 Task: Add a condition where "Channel Is not Web Widget" in unsolved tickets in your groups.
Action: Mouse moved to (143, 465)
Screenshot: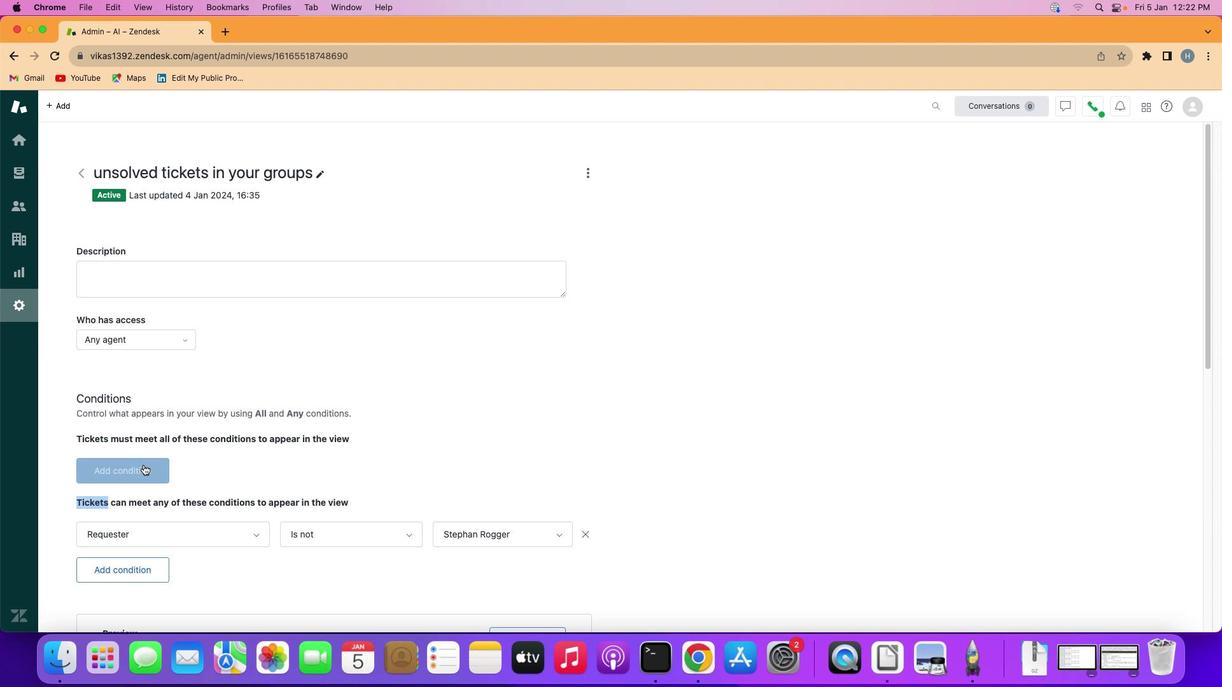 
Action: Mouse pressed left at (143, 465)
Screenshot: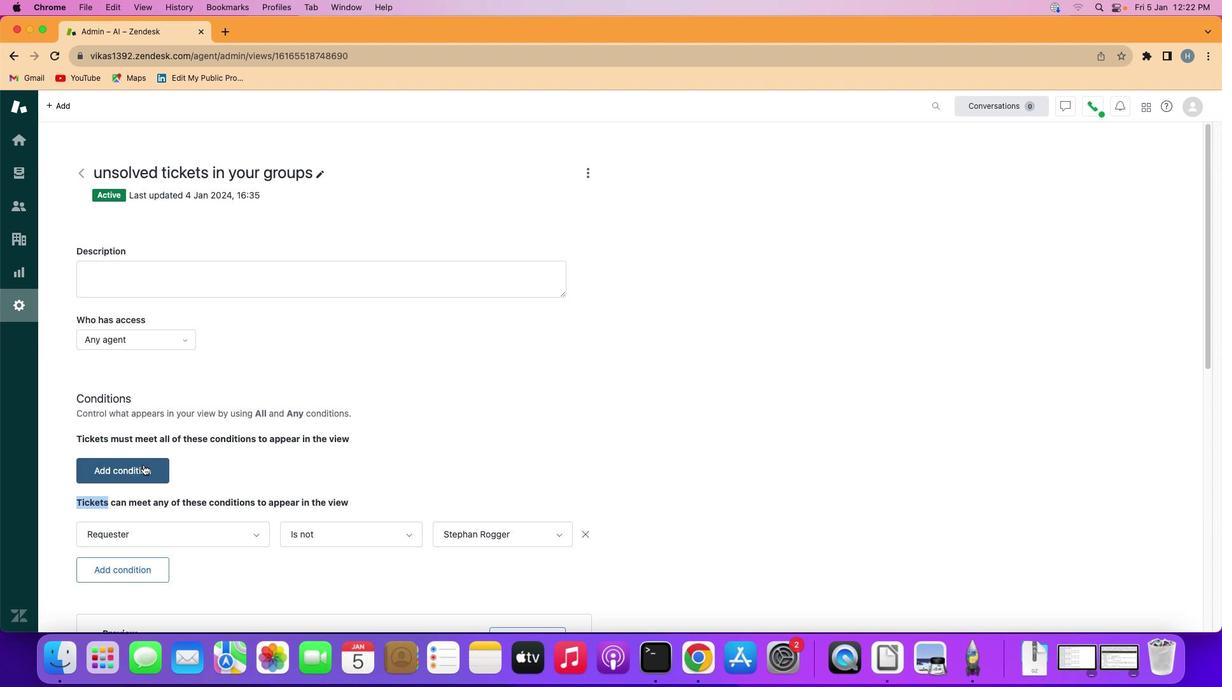 
Action: Mouse moved to (169, 462)
Screenshot: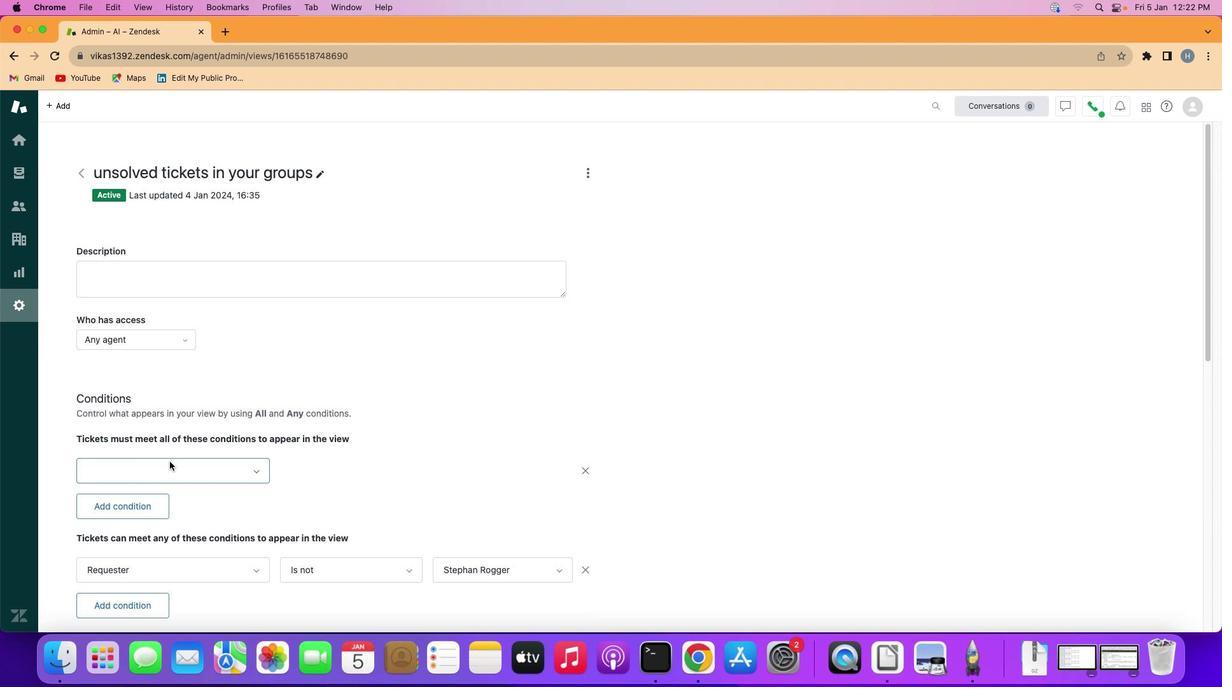 
Action: Mouse pressed left at (169, 462)
Screenshot: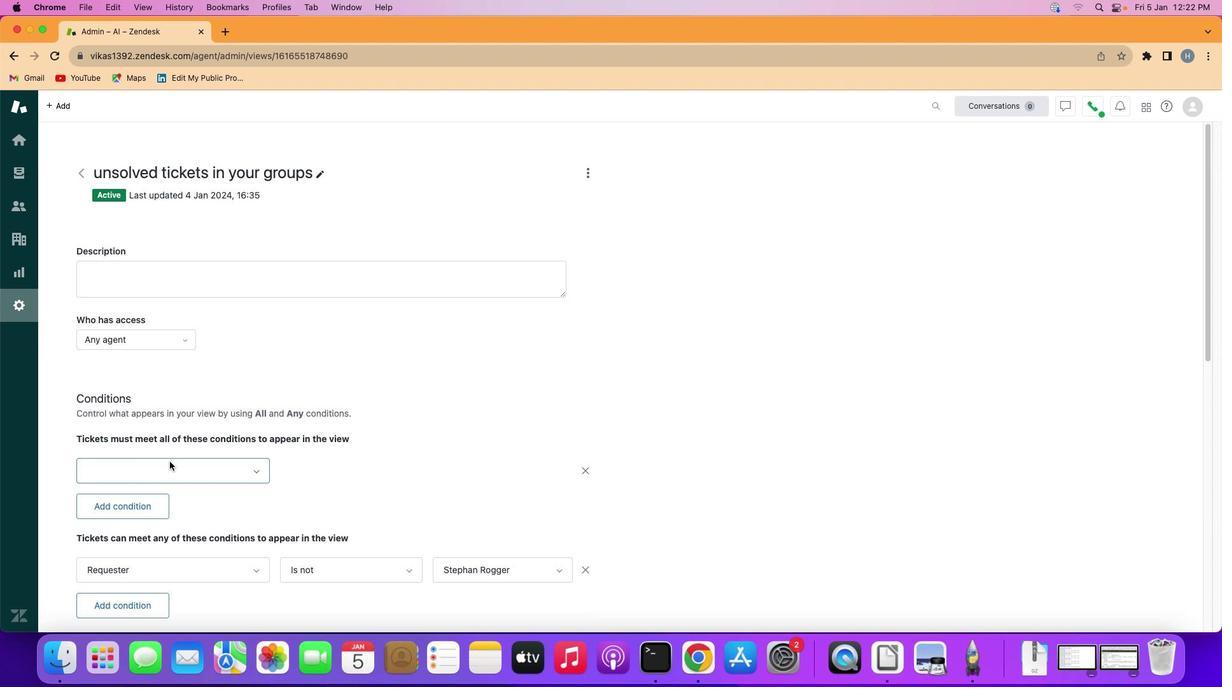 
Action: Mouse moved to (166, 385)
Screenshot: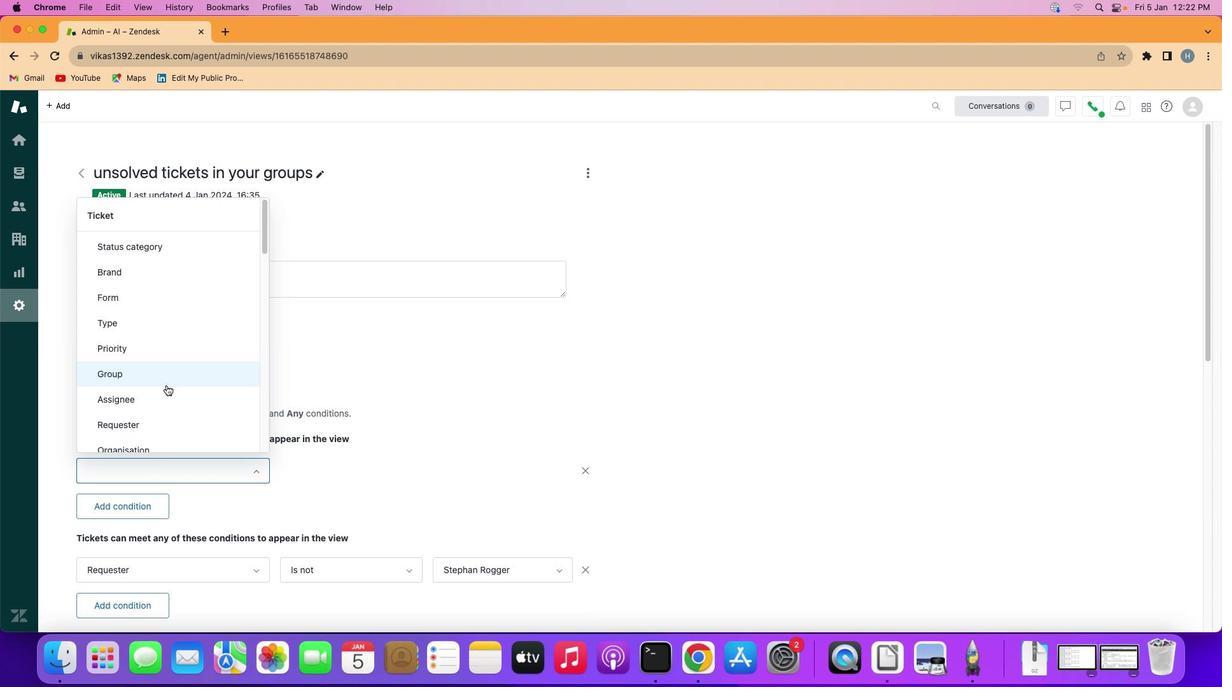 
Action: Mouse scrolled (166, 385) with delta (0, 0)
Screenshot: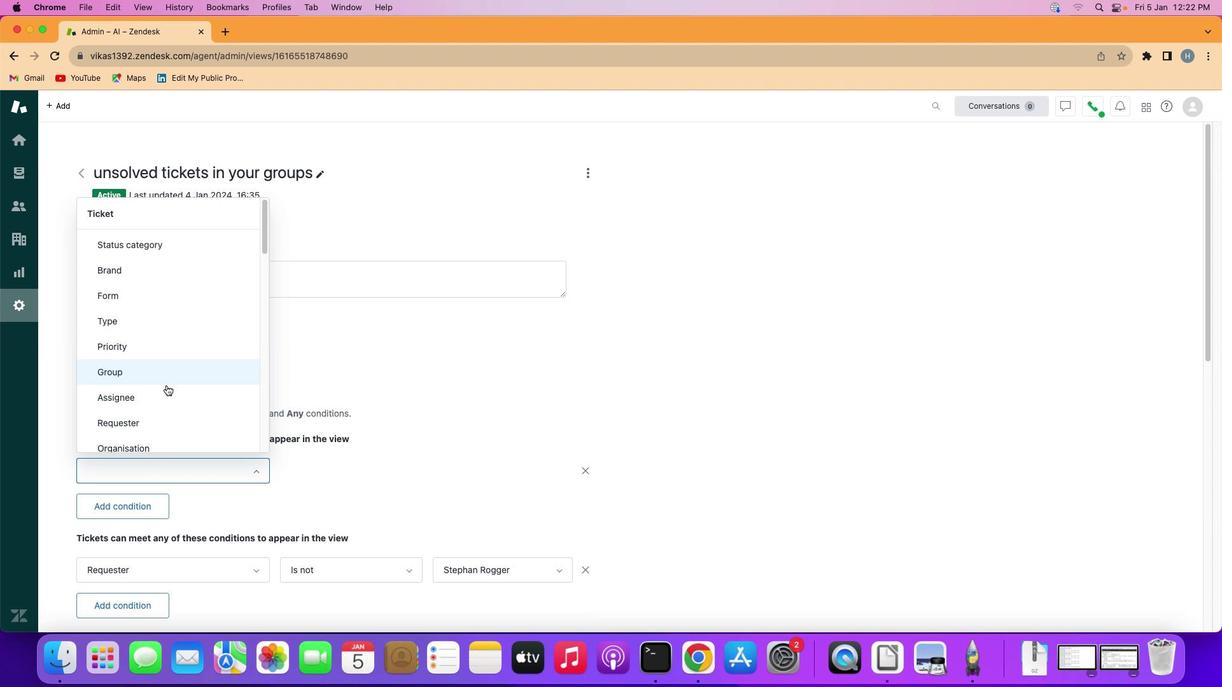 
Action: Mouse scrolled (166, 385) with delta (0, 0)
Screenshot: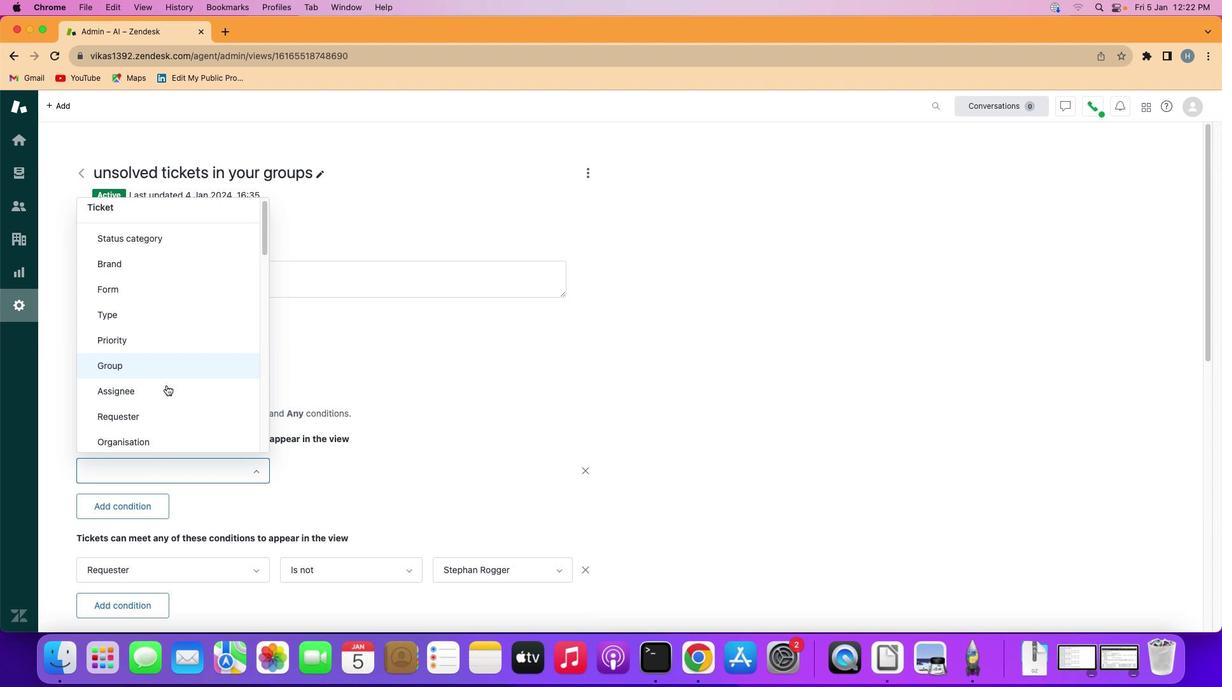 
Action: Mouse scrolled (166, 385) with delta (0, 0)
Screenshot: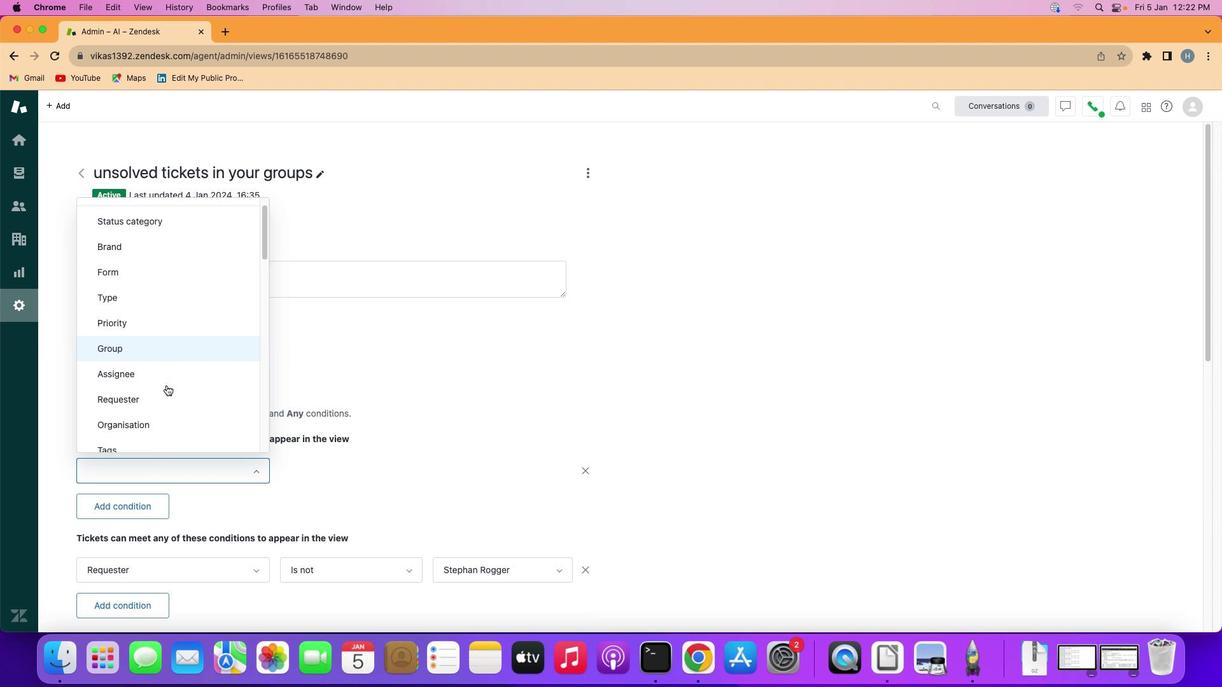 
Action: Mouse scrolled (166, 385) with delta (0, -1)
Screenshot: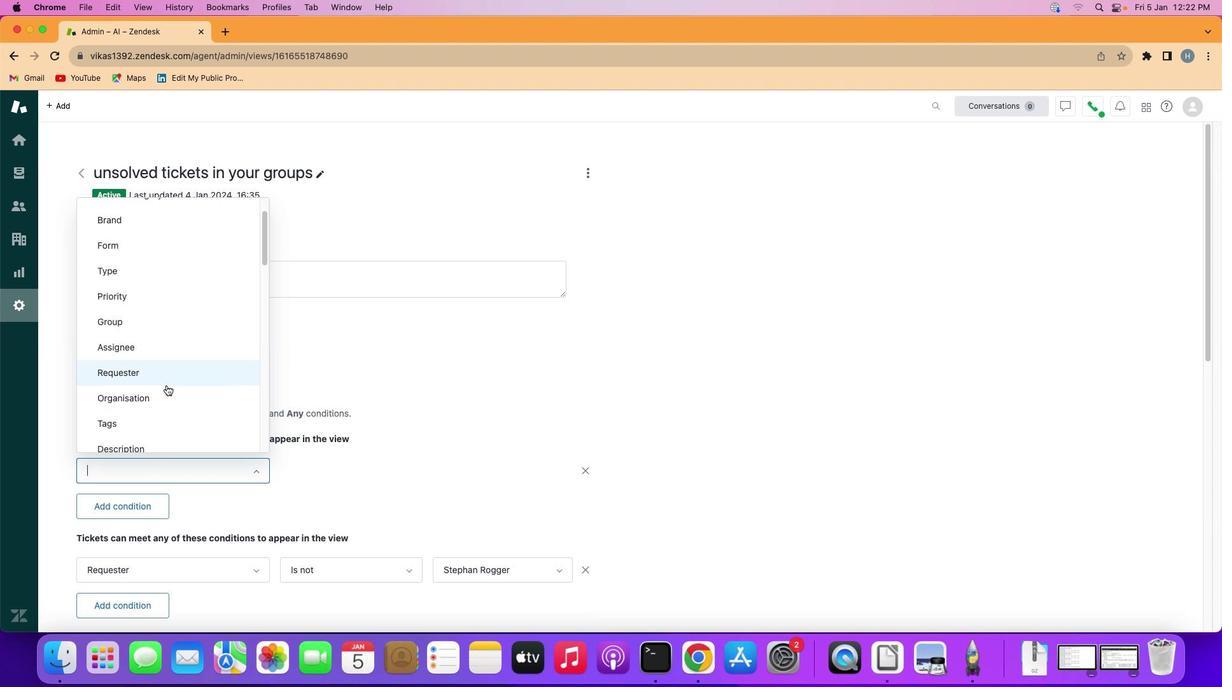 
Action: Mouse moved to (166, 385)
Screenshot: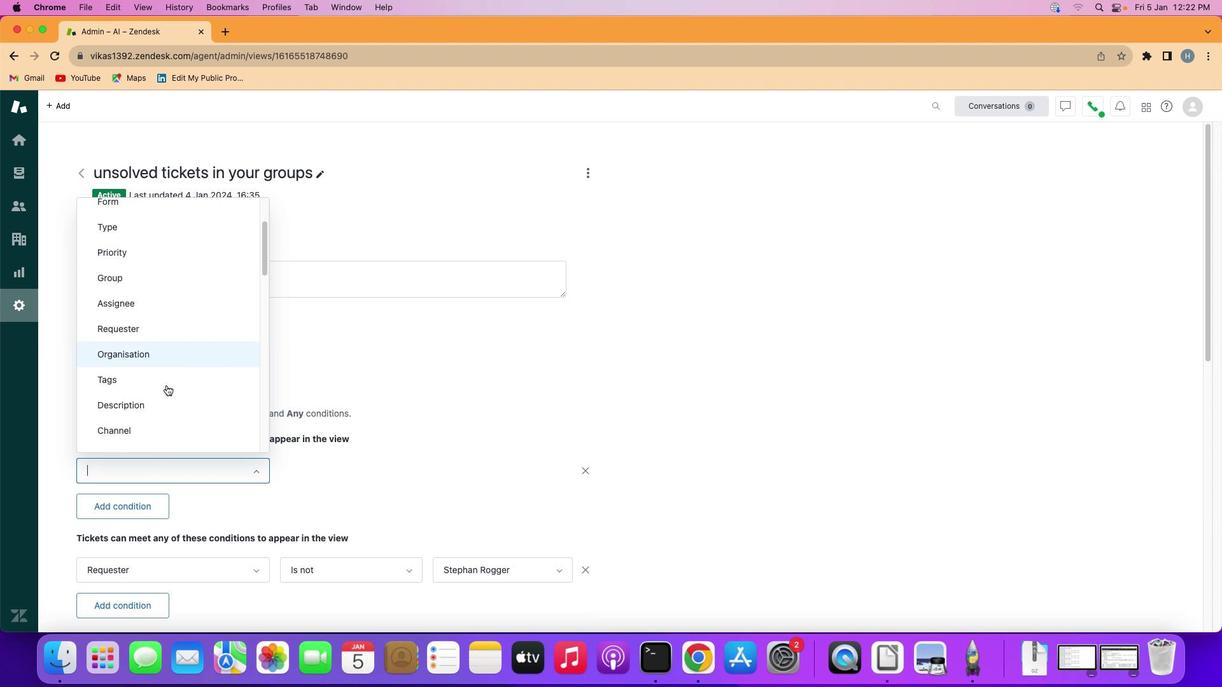 
Action: Mouse scrolled (166, 385) with delta (0, -1)
Screenshot: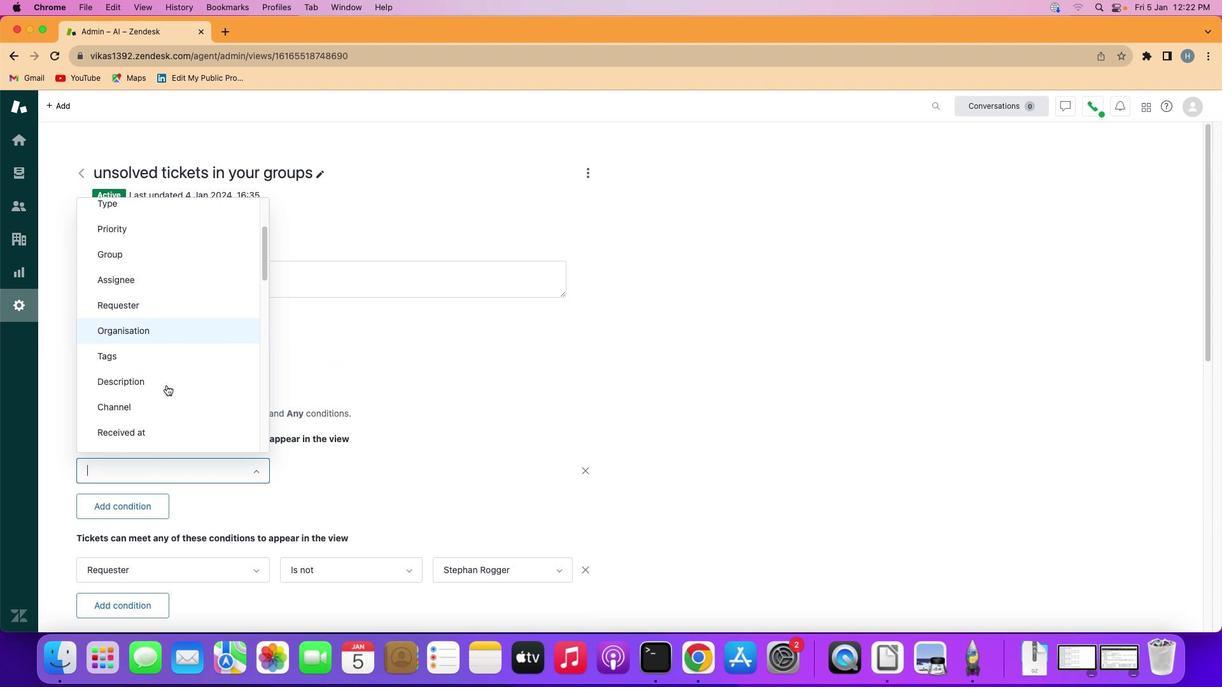 
Action: Mouse moved to (178, 367)
Screenshot: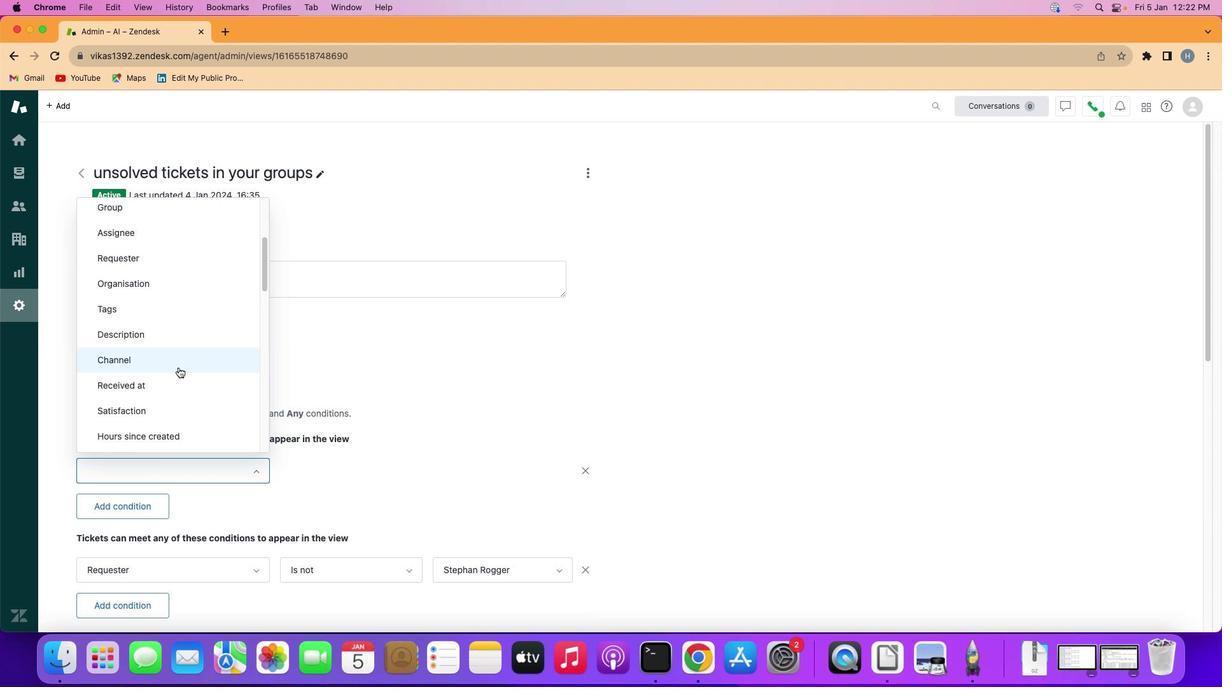 
Action: Mouse pressed left at (178, 367)
Screenshot: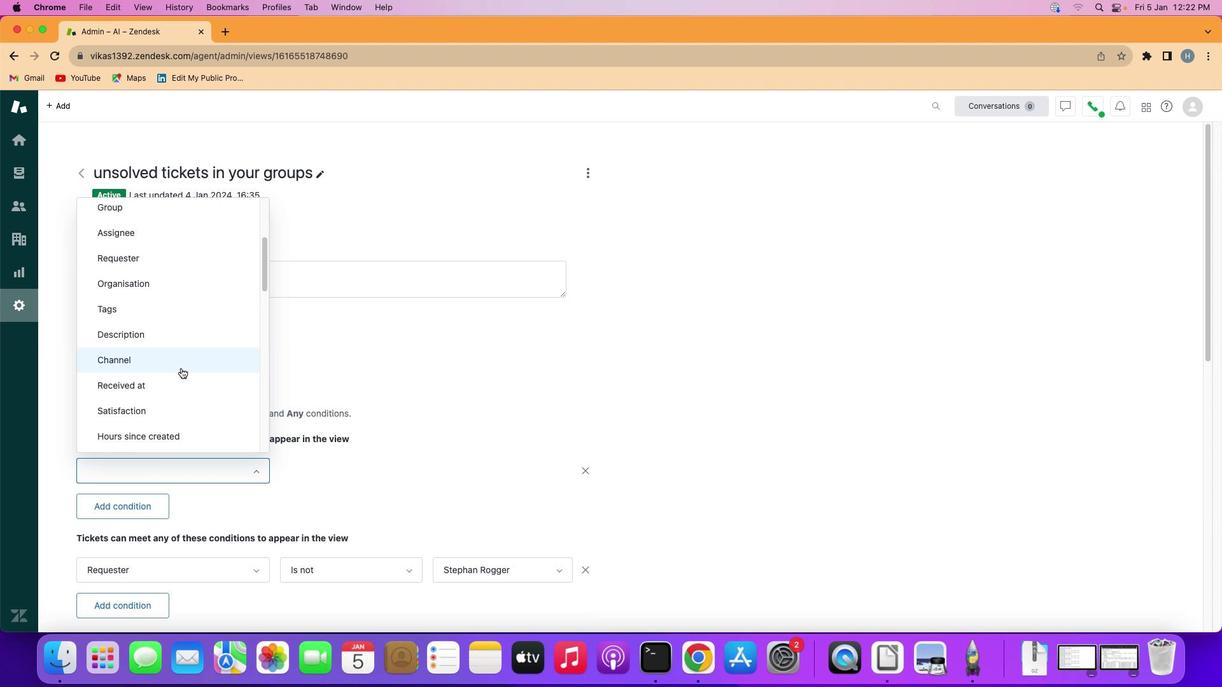 
Action: Mouse moved to (348, 477)
Screenshot: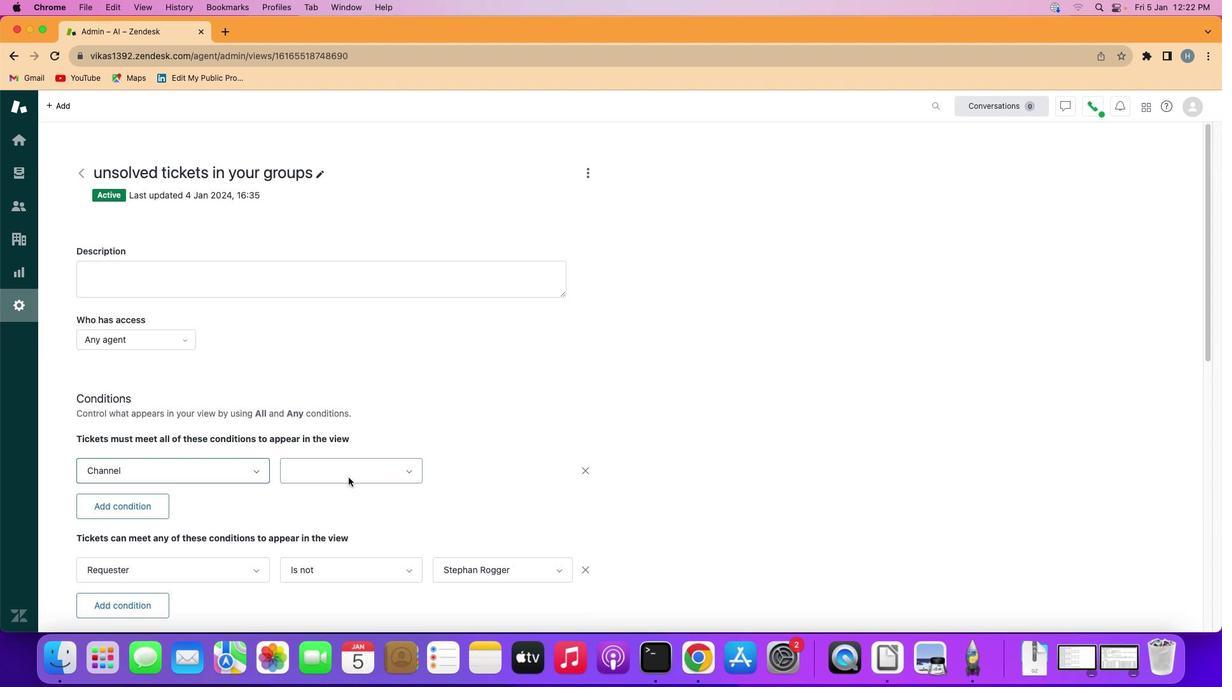 
Action: Mouse pressed left at (348, 477)
Screenshot: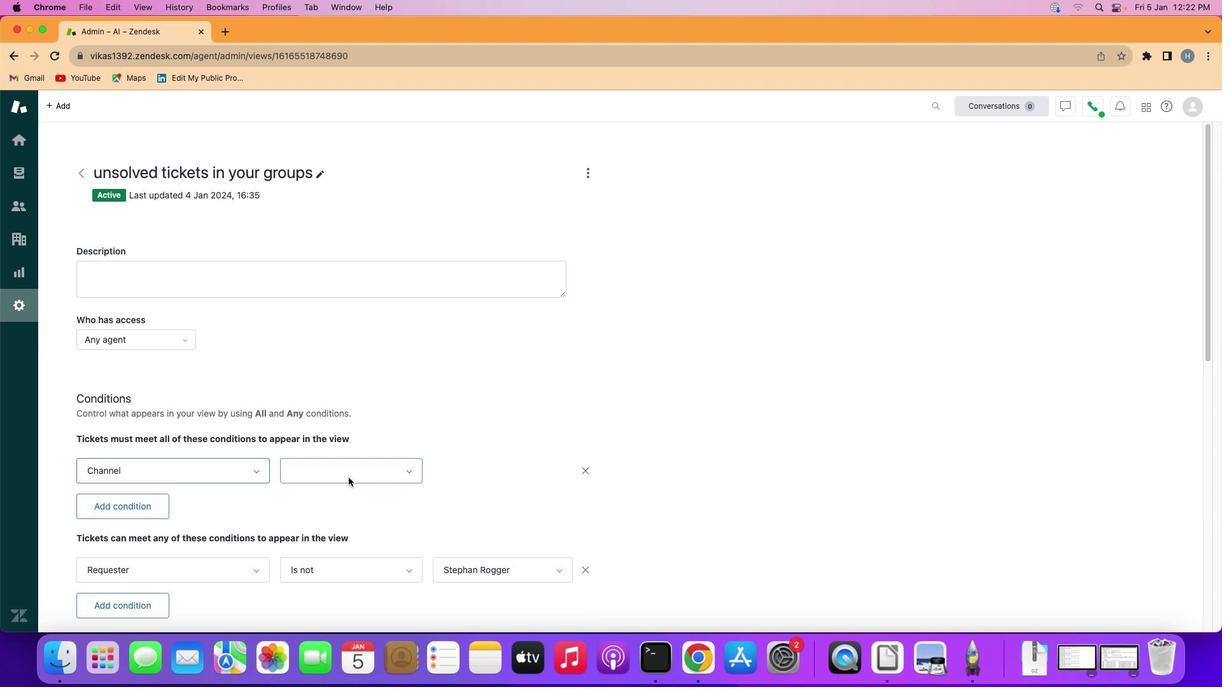 
Action: Mouse moved to (341, 527)
Screenshot: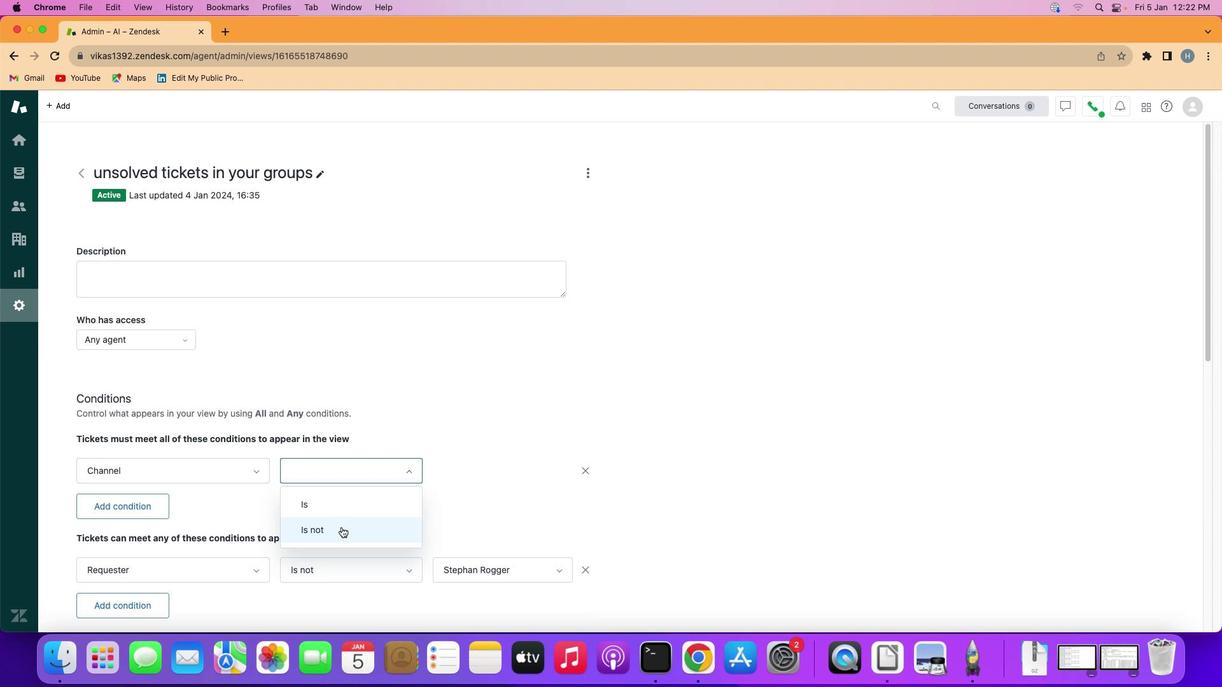 
Action: Mouse pressed left at (341, 527)
Screenshot: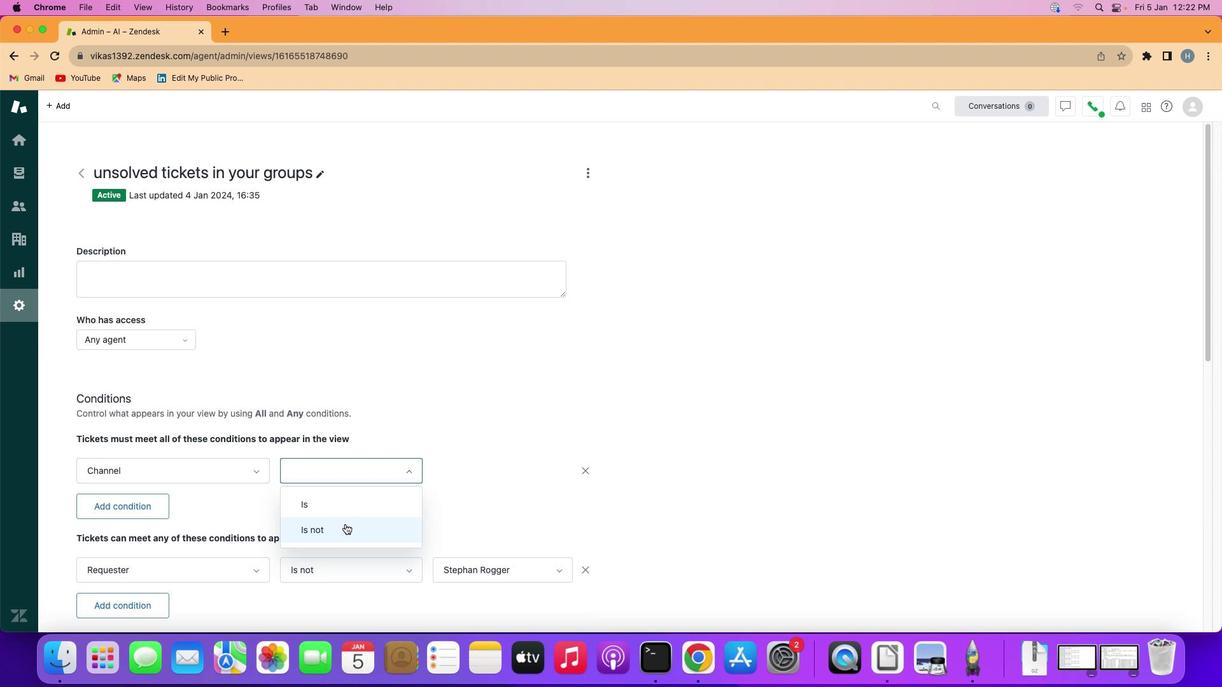 
Action: Mouse moved to (491, 469)
Screenshot: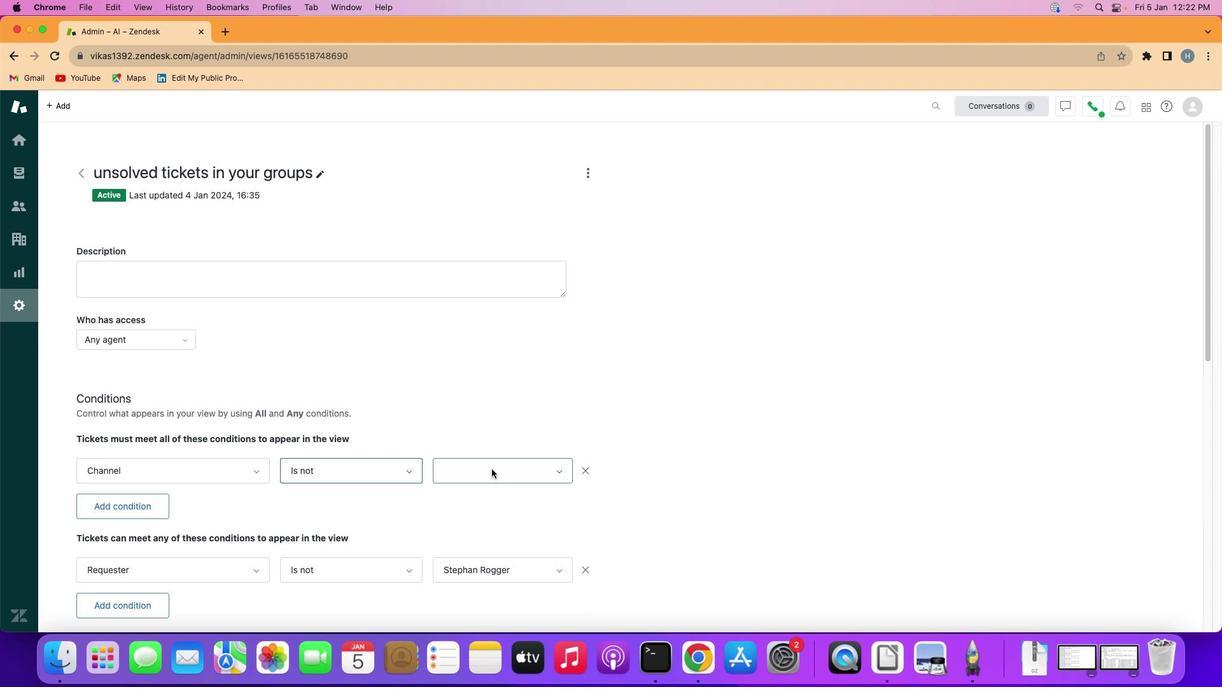 
Action: Mouse pressed left at (491, 469)
Screenshot: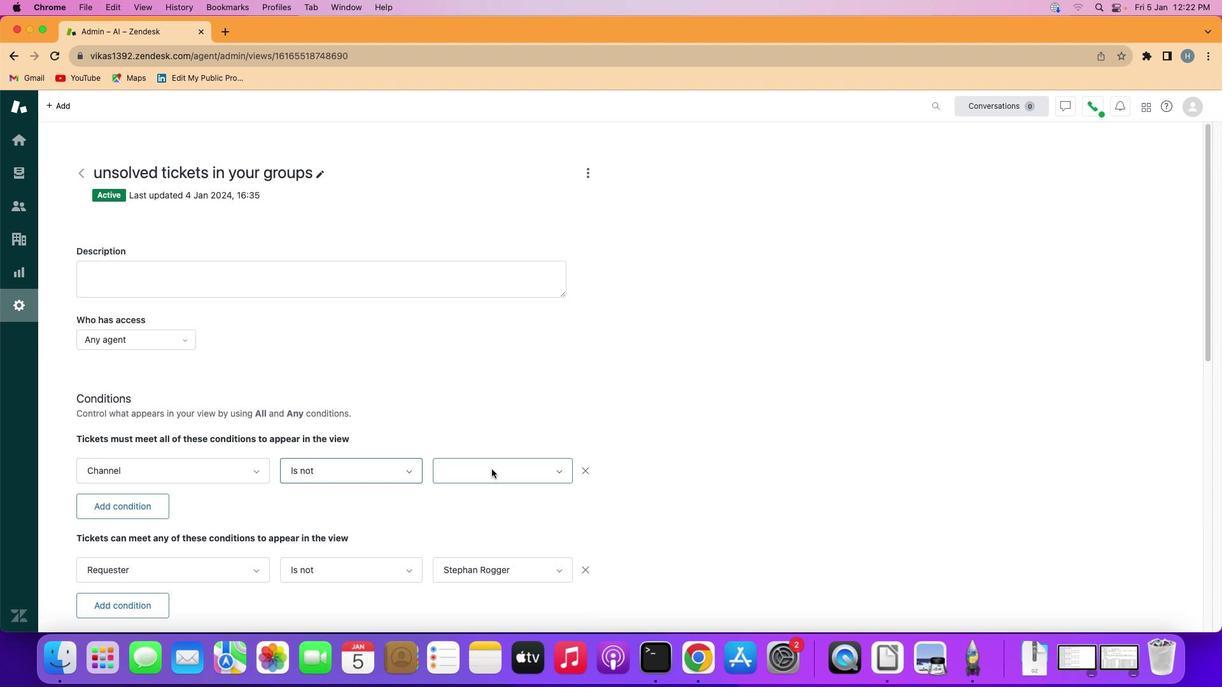 
Action: Mouse moved to (506, 366)
Screenshot: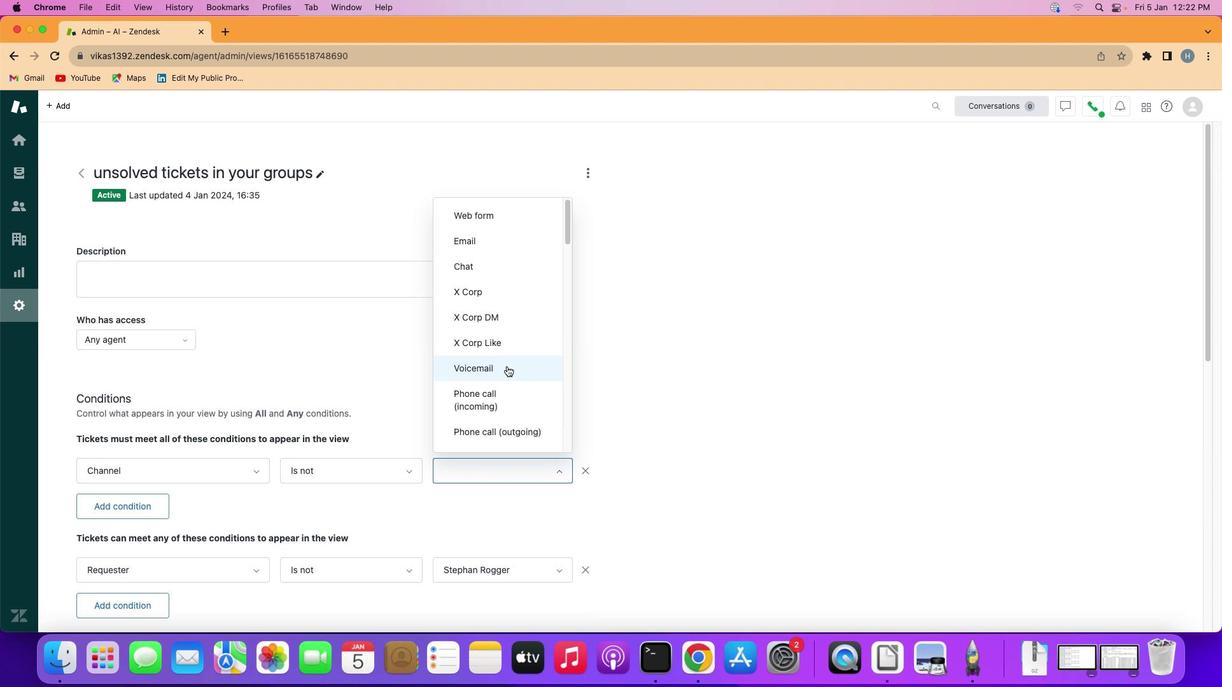 
Action: Mouse scrolled (506, 366) with delta (0, 0)
Screenshot: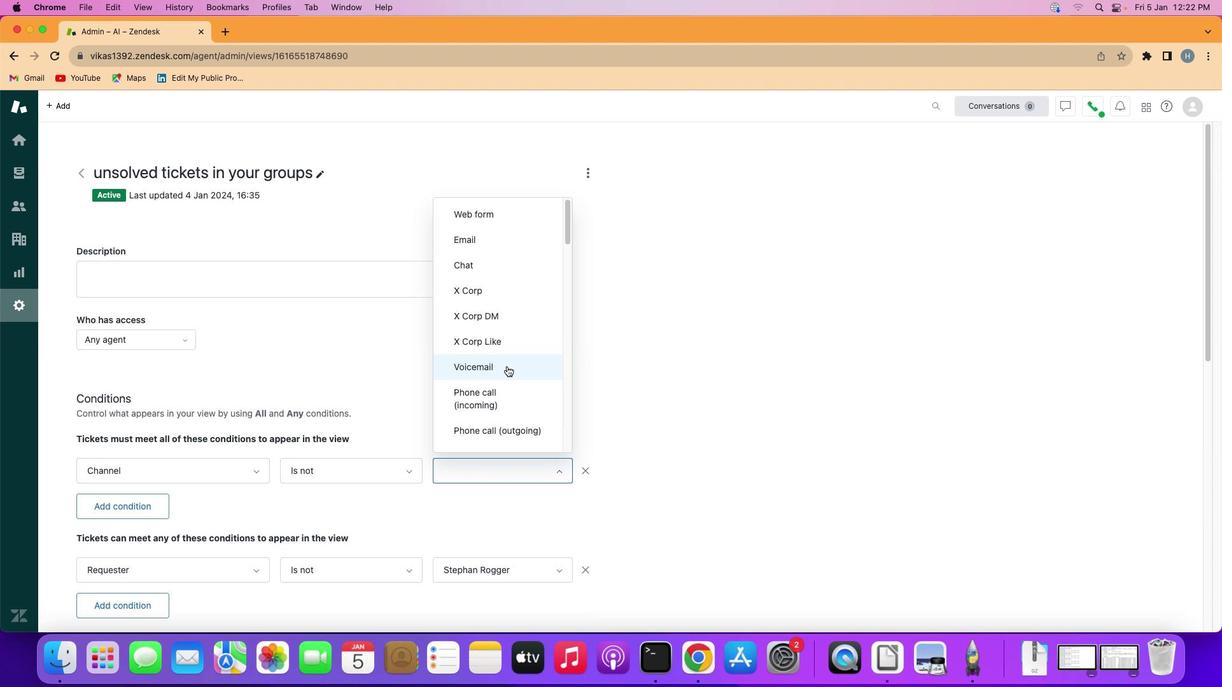 
Action: Mouse scrolled (506, 366) with delta (0, 0)
Screenshot: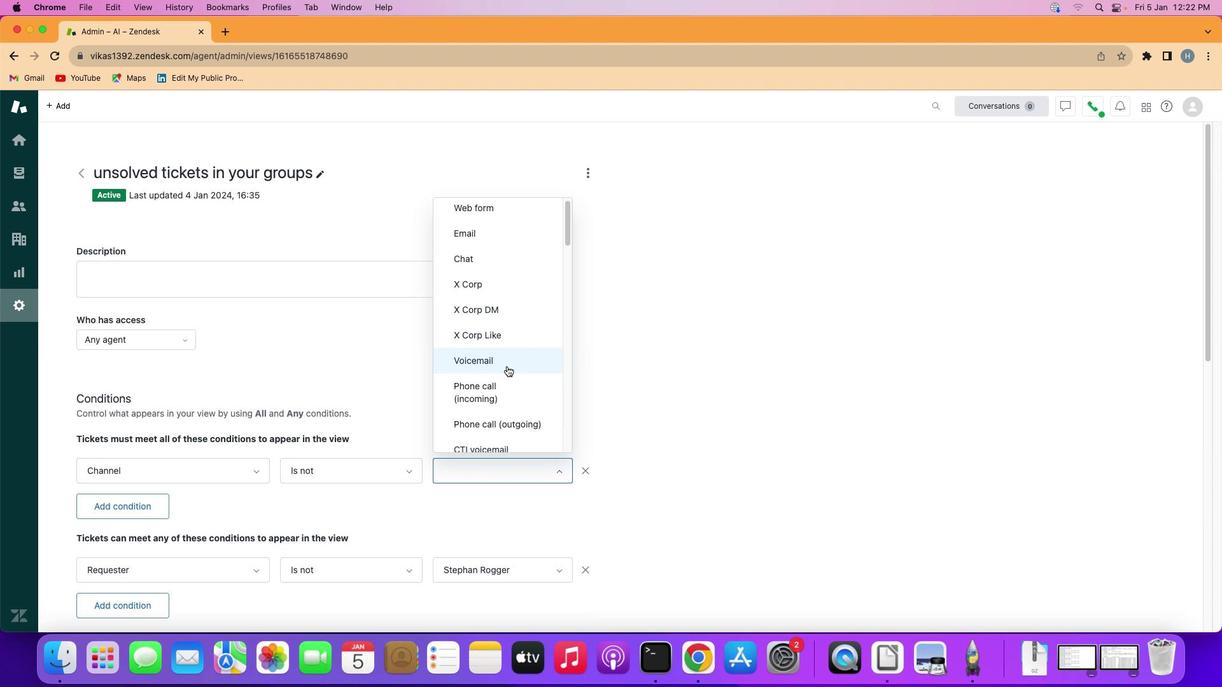 
Action: Mouse scrolled (506, 366) with delta (0, 0)
Screenshot: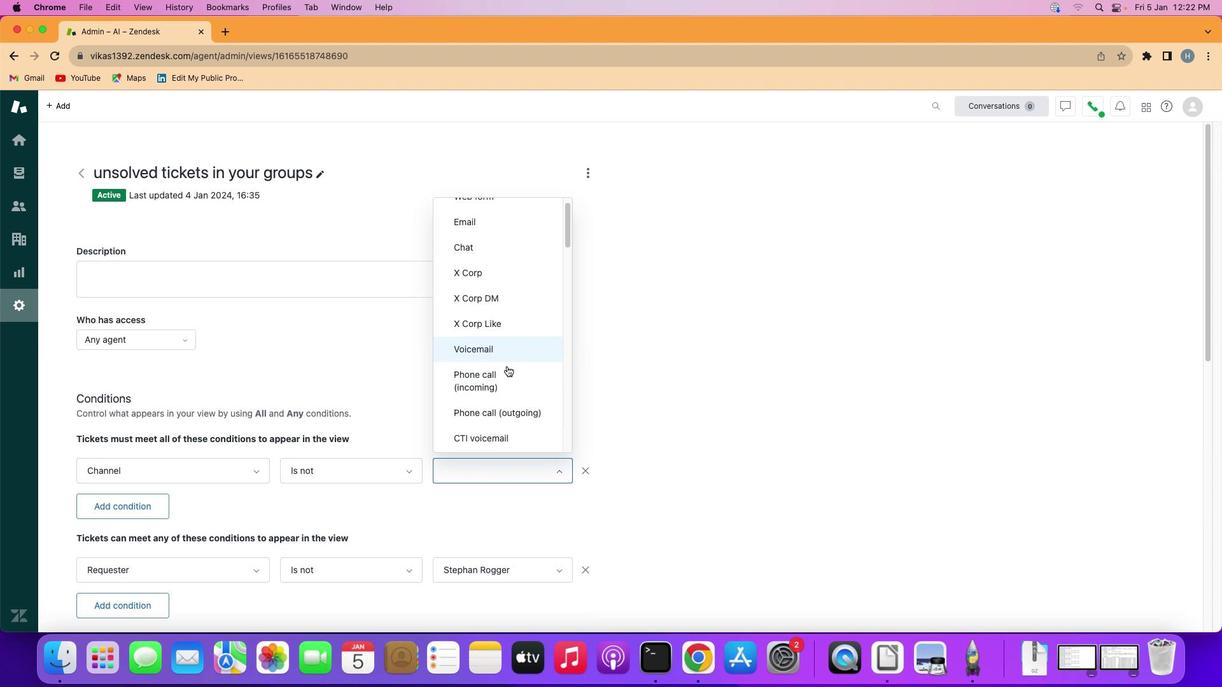 
Action: Mouse scrolled (506, 366) with delta (0, 0)
Screenshot: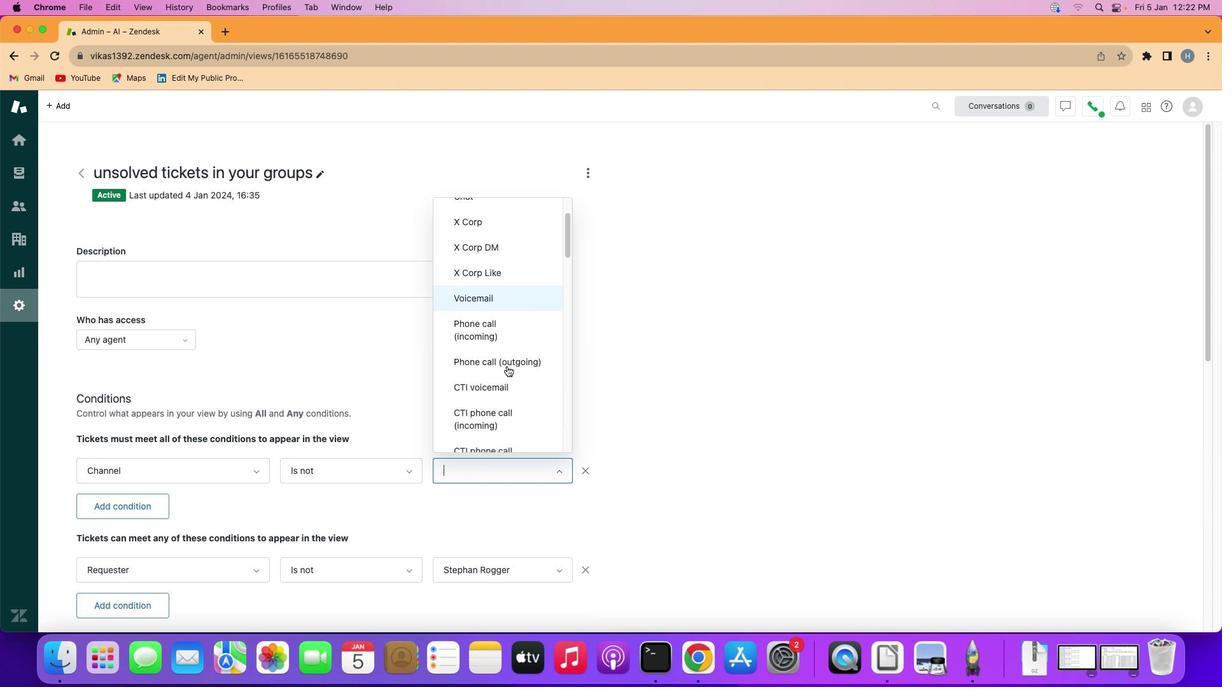 
Action: Mouse scrolled (506, 366) with delta (0, -1)
Screenshot: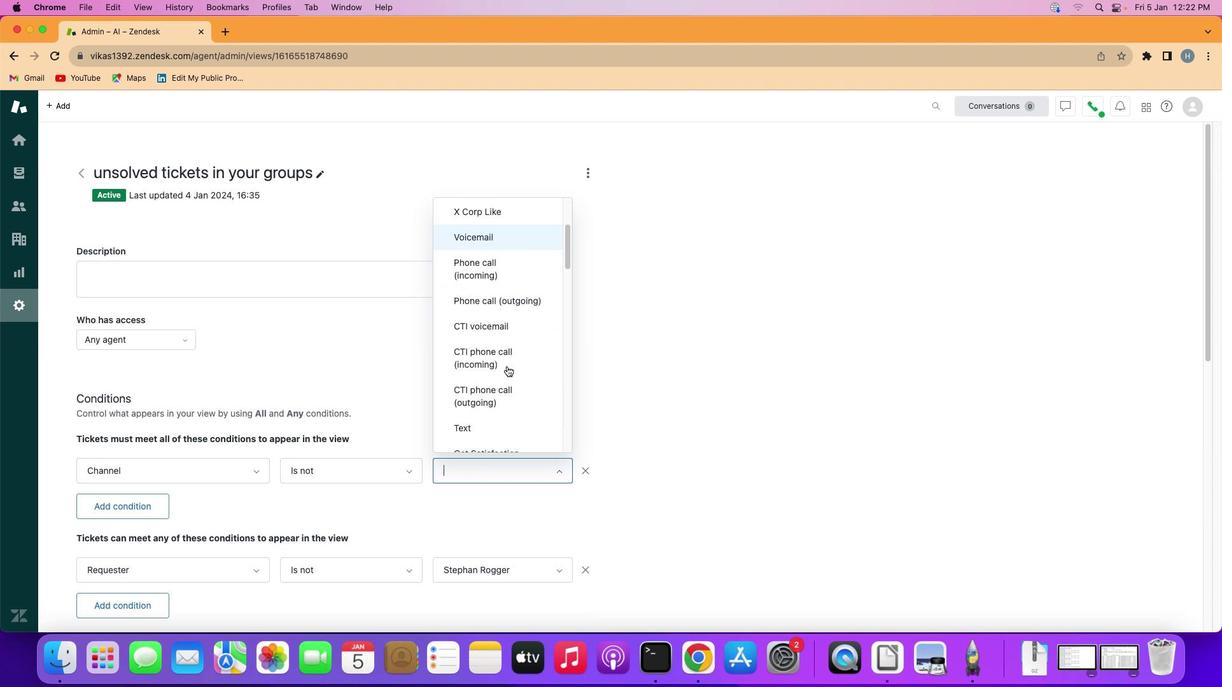 
Action: Mouse scrolled (506, 366) with delta (0, 0)
Screenshot: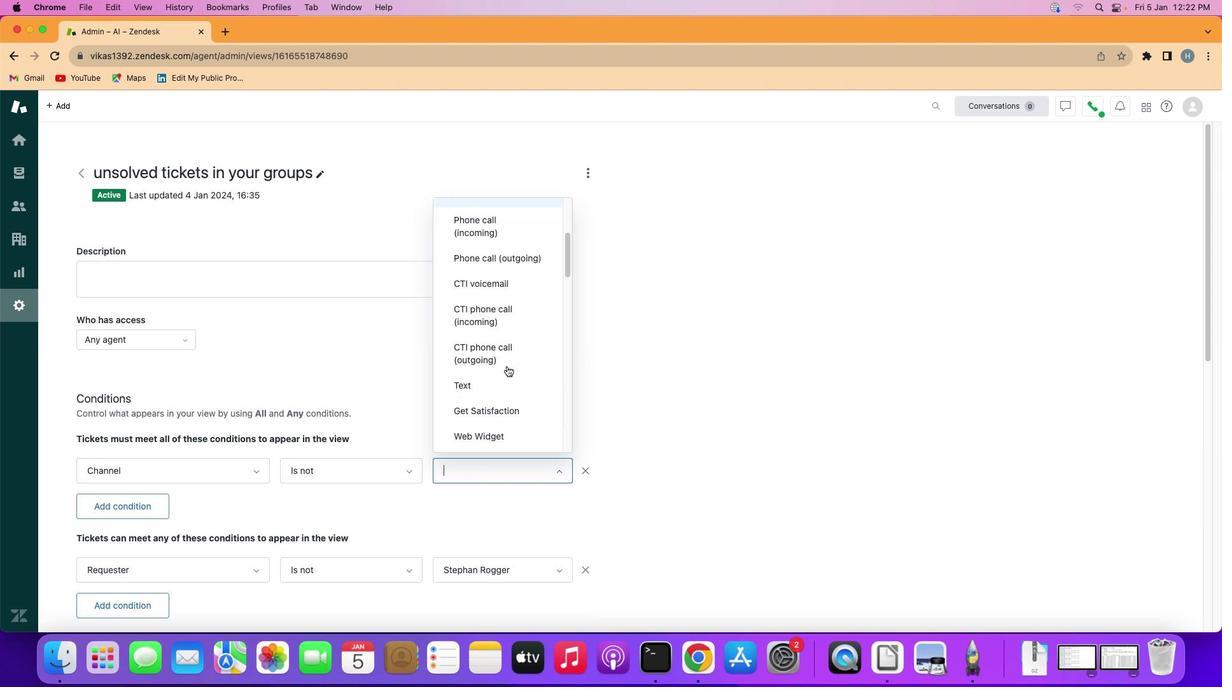 
Action: Mouse scrolled (506, 366) with delta (0, 0)
Screenshot: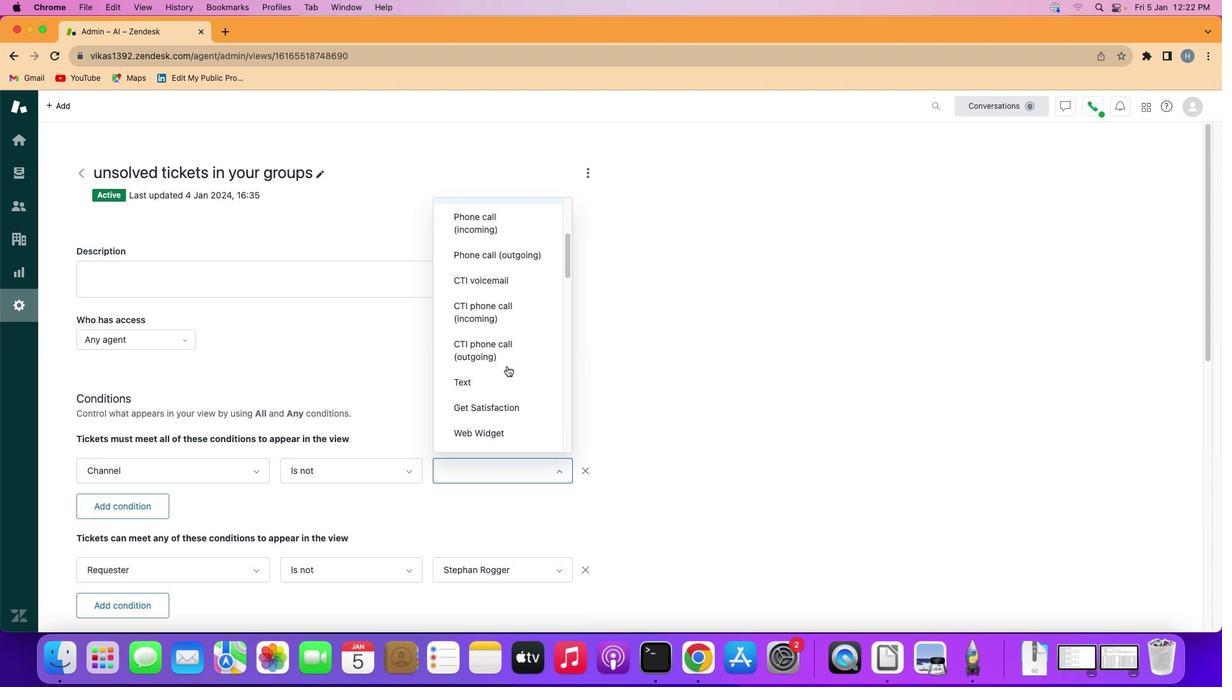 
Action: Mouse scrolled (506, 366) with delta (0, 0)
Screenshot: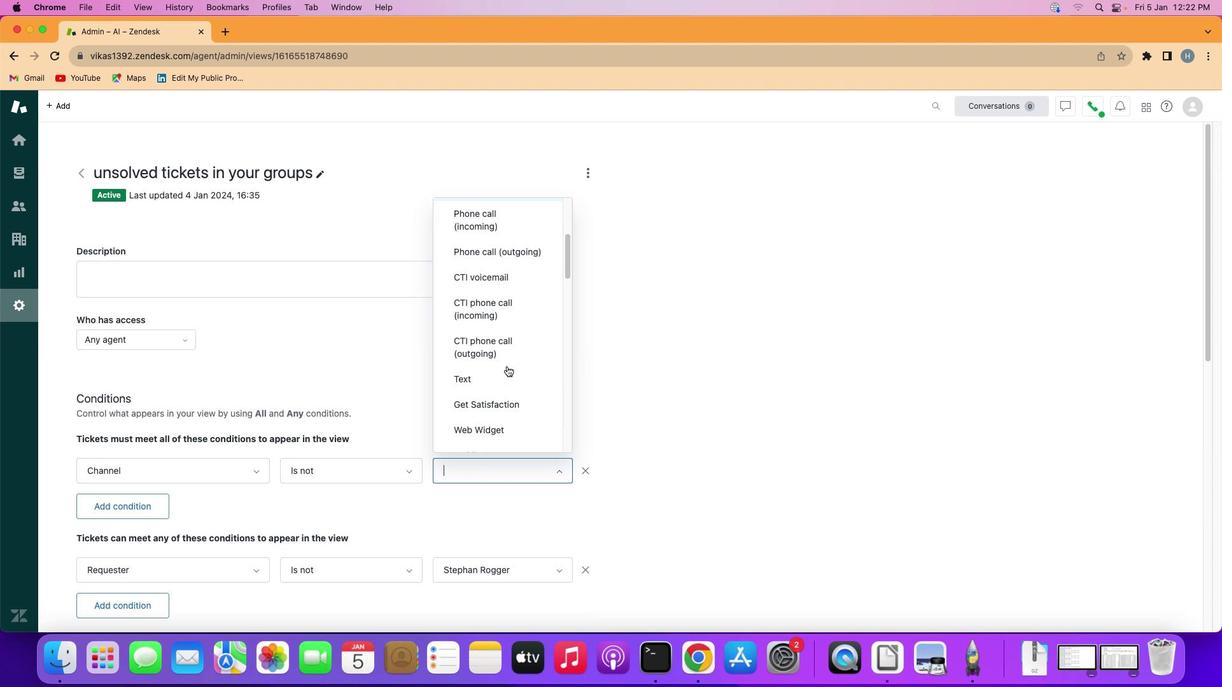 
Action: Mouse scrolled (506, 366) with delta (0, 0)
Screenshot: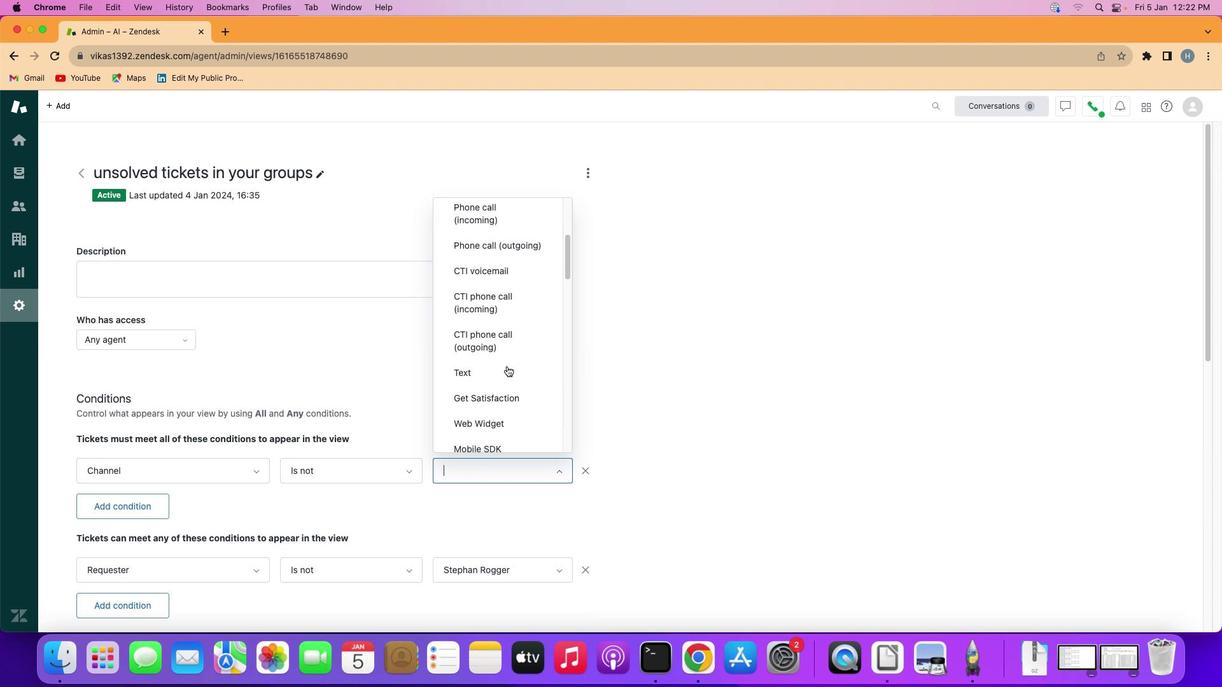 
Action: Mouse moved to (498, 413)
Screenshot: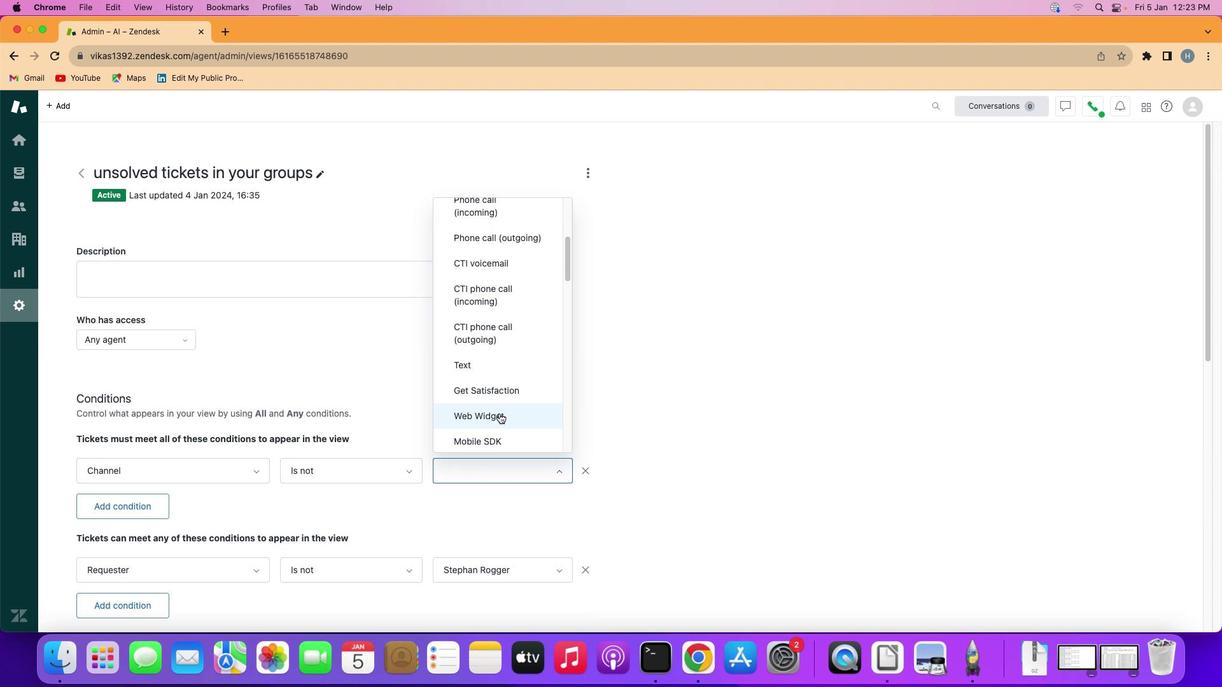 
Action: Mouse pressed left at (498, 413)
Screenshot: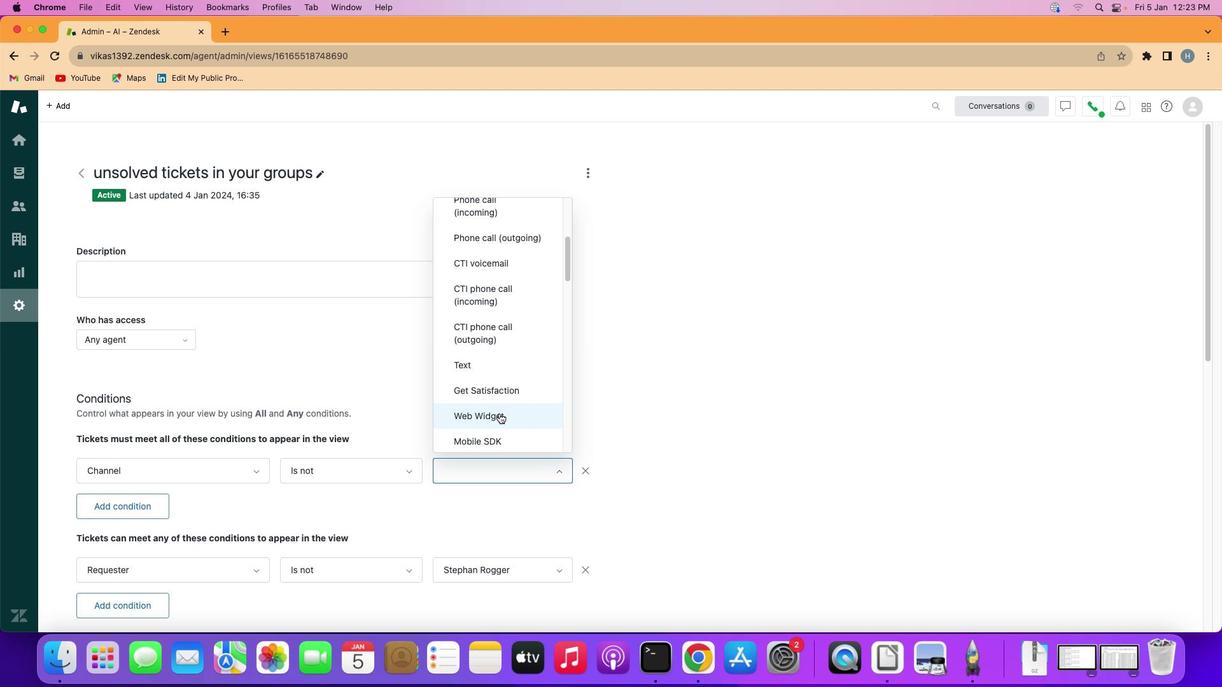 
Action: Mouse moved to (498, 413)
Screenshot: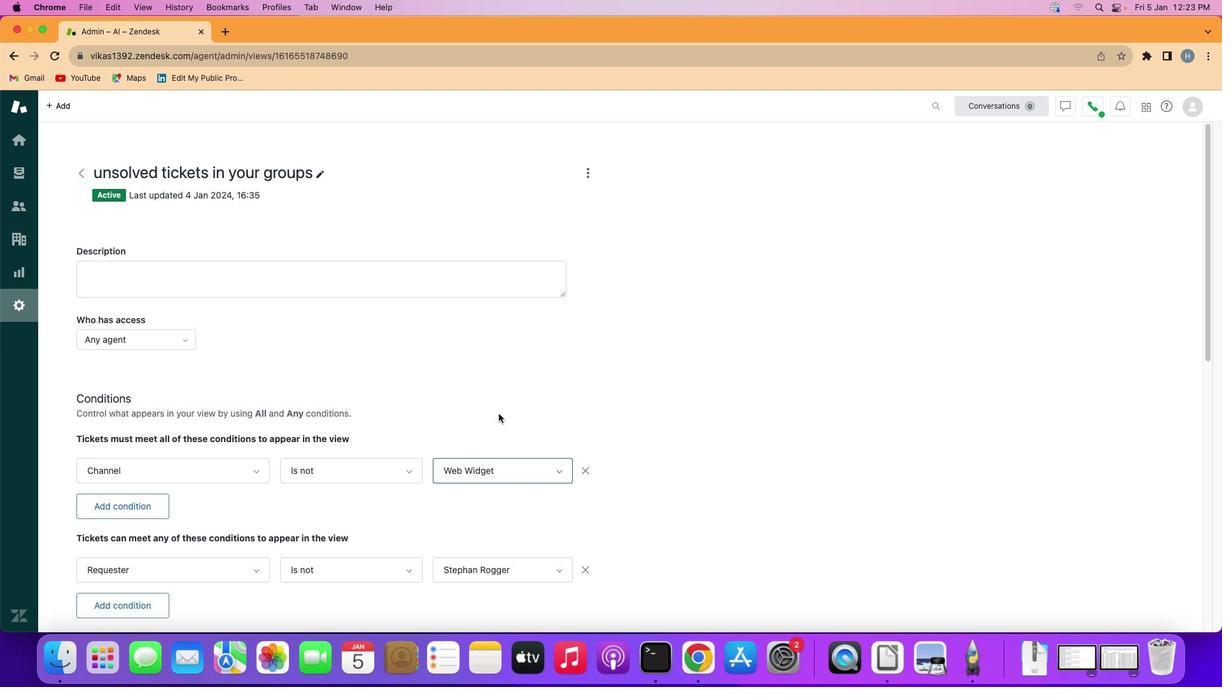 
